 Task: Select the off option in the diff line insert.
Action: Mouse moved to (6, 519)
Screenshot: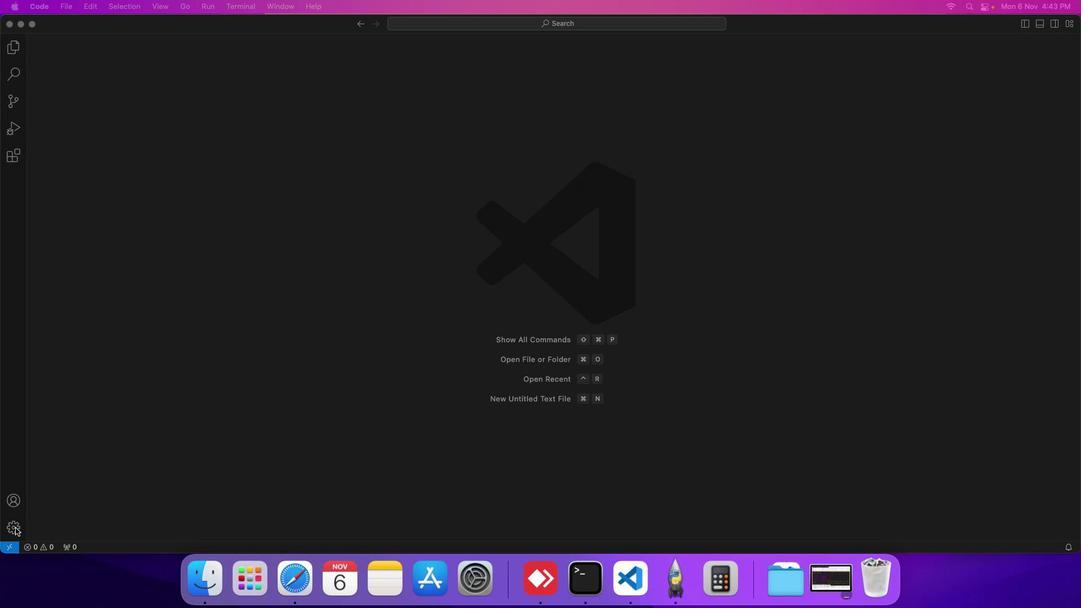 
Action: Mouse pressed left at (6, 519)
Screenshot: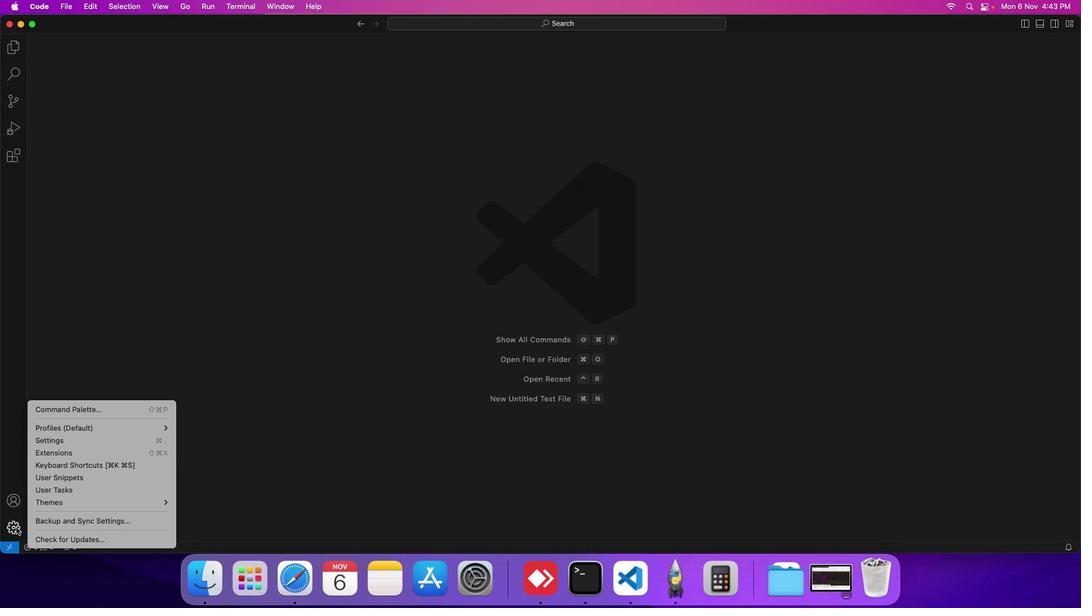 
Action: Mouse moved to (51, 434)
Screenshot: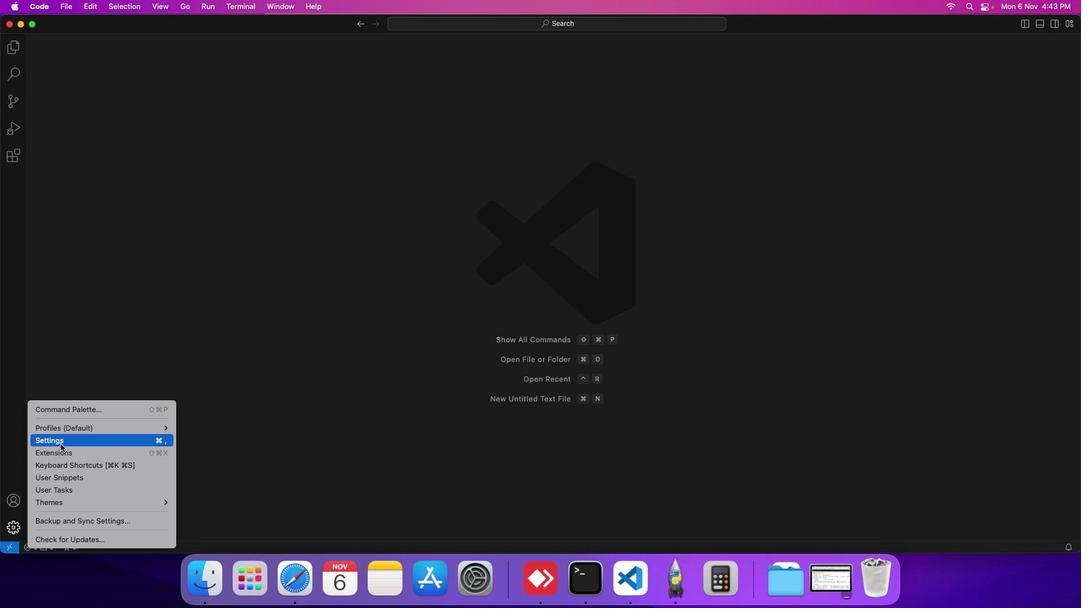 
Action: Mouse pressed left at (51, 434)
Screenshot: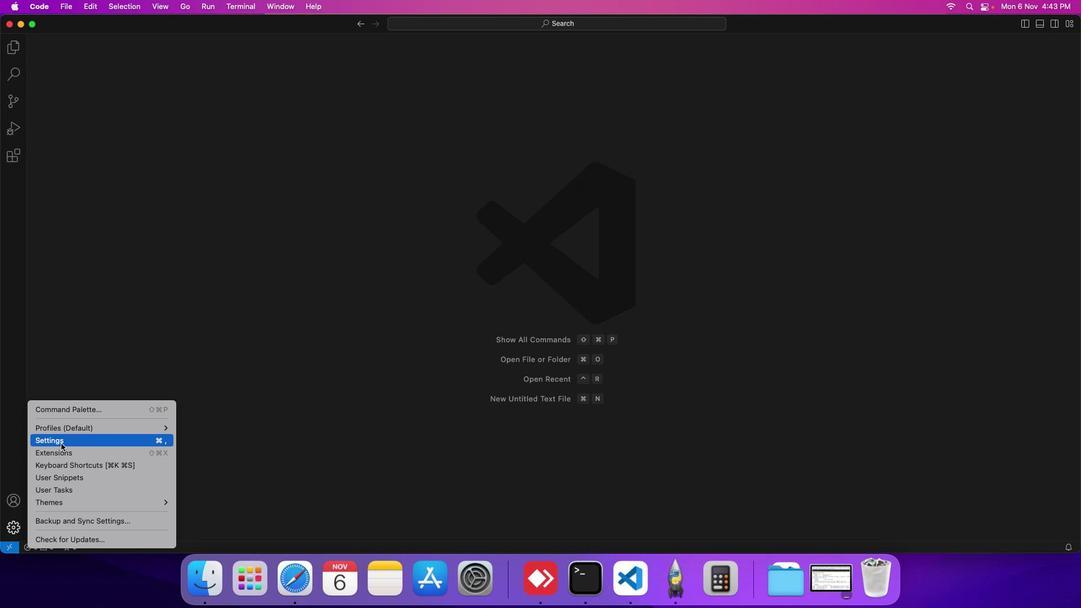 
Action: Mouse moved to (251, 152)
Screenshot: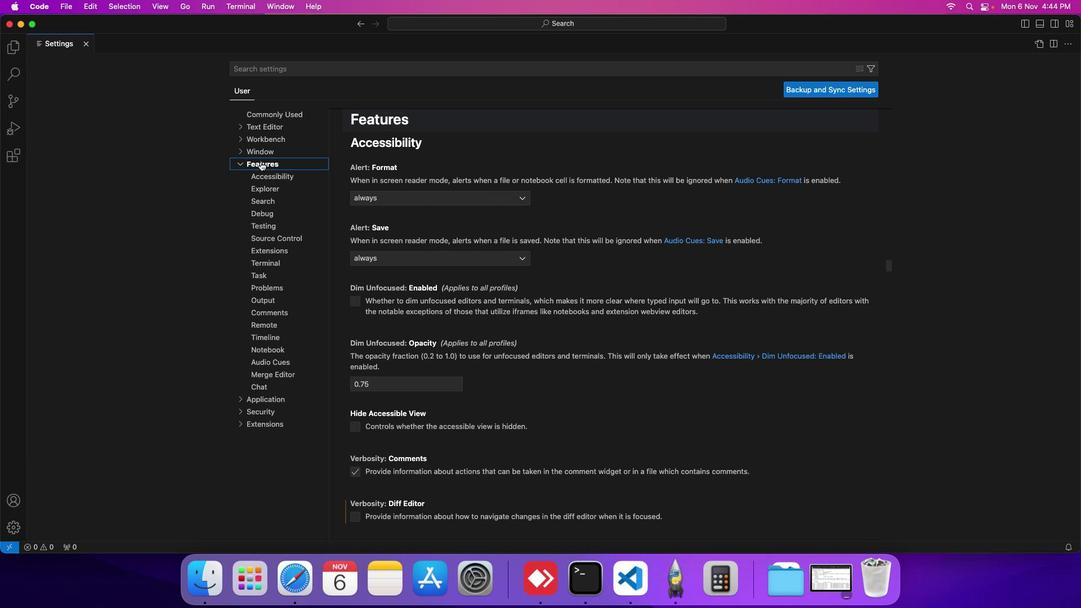 
Action: Mouse pressed left at (251, 152)
Screenshot: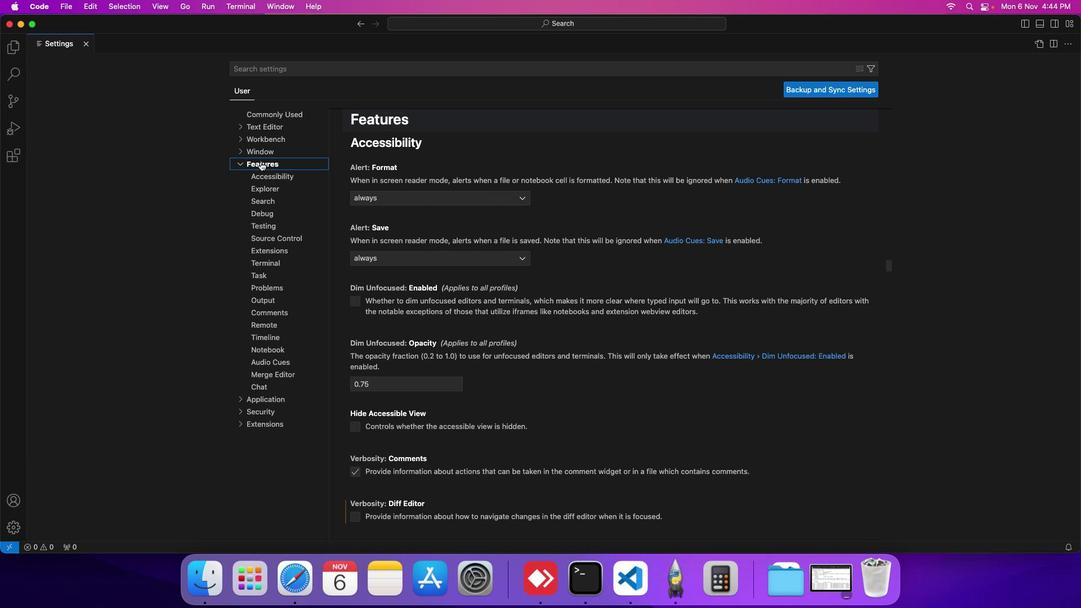 
Action: Mouse moved to (257, 355)
Screenshot: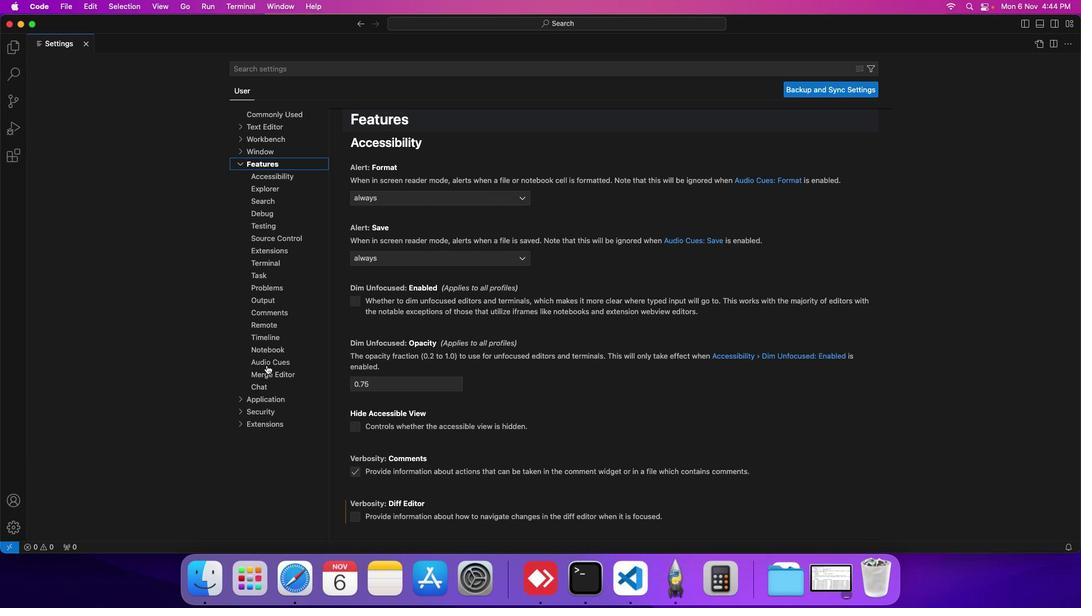 
Action: Mouse pressed left at (257, 355)
Screenshot: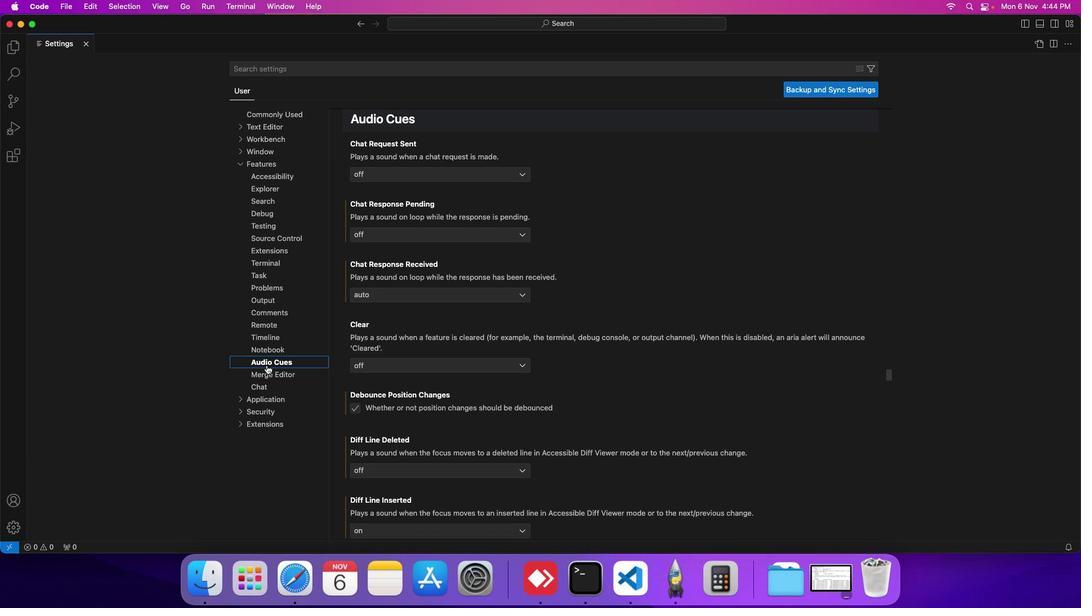 
Action: Mouse moved to (370, 310)
Screenshot: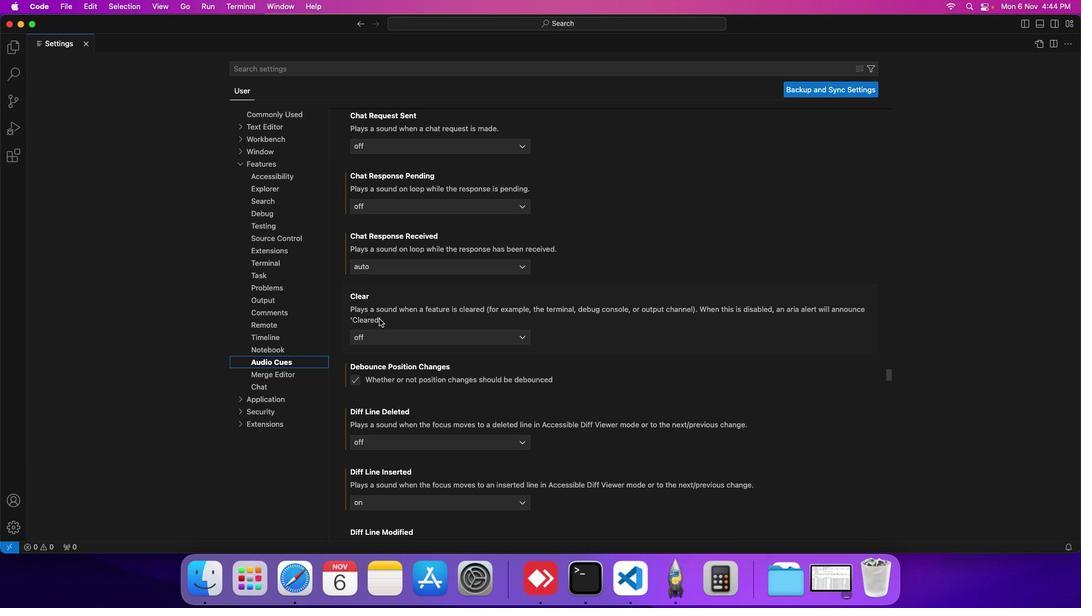 
Action: Mouse scrolled (370, 310) with delta (-8, -9)
Screenshot: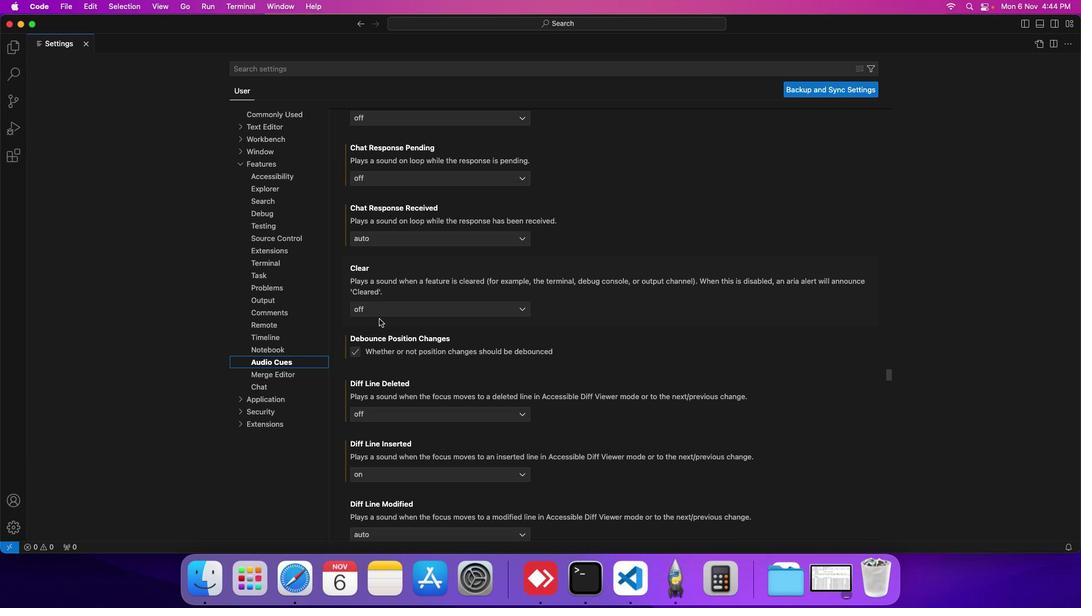 
Action: Mouse scrolled (370, 310) with delta (-8, -9)
Screenshot: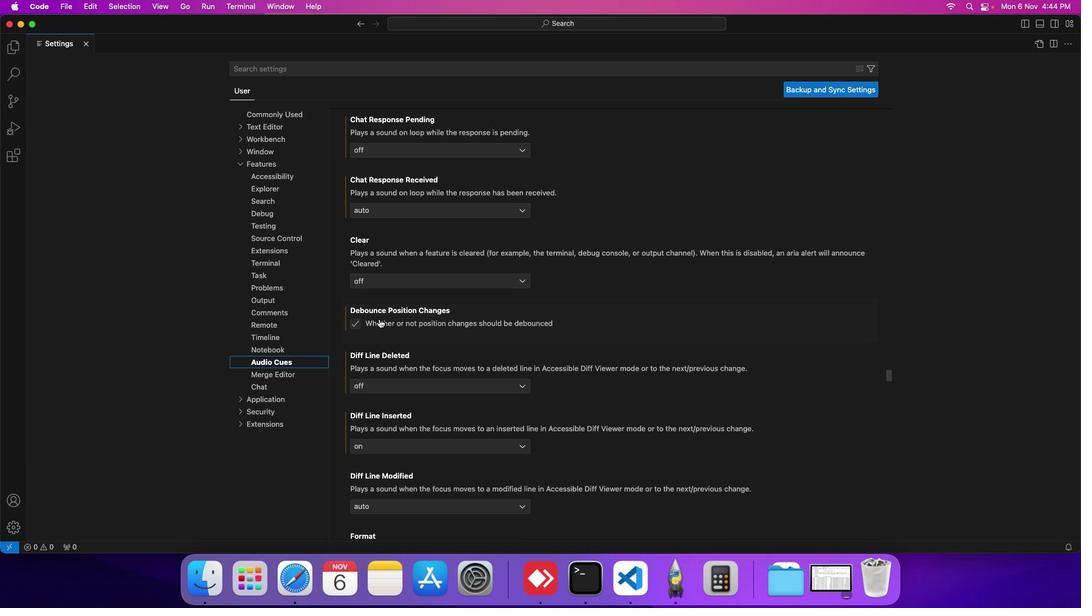 
Action: Mouse scrolled (370, 310) with delta (-8, -9)
Screenshot: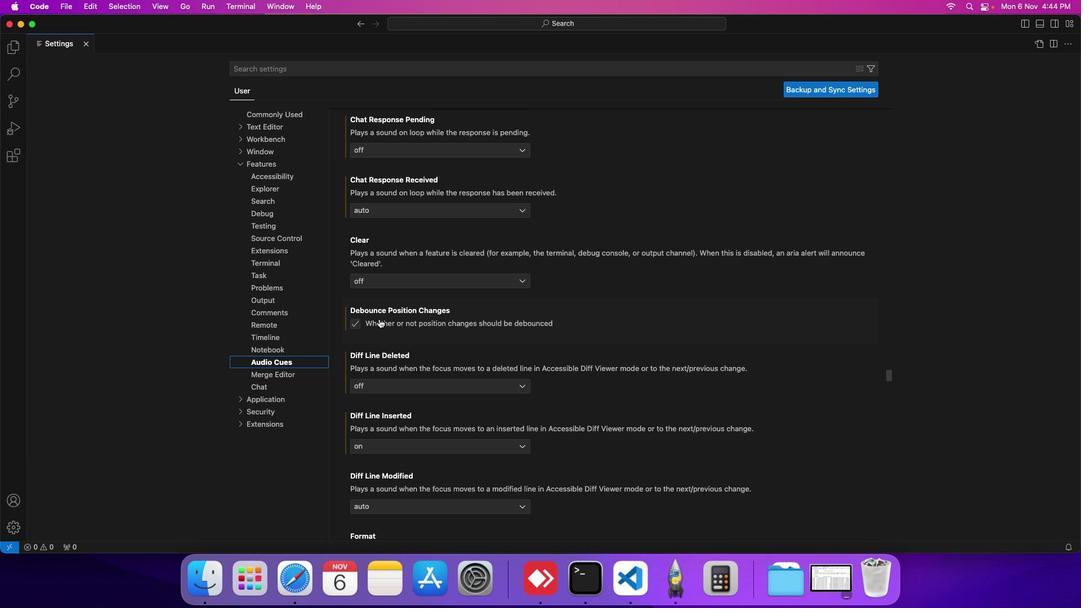 
Action: Mouse moved to (409, 433)
Screenshot: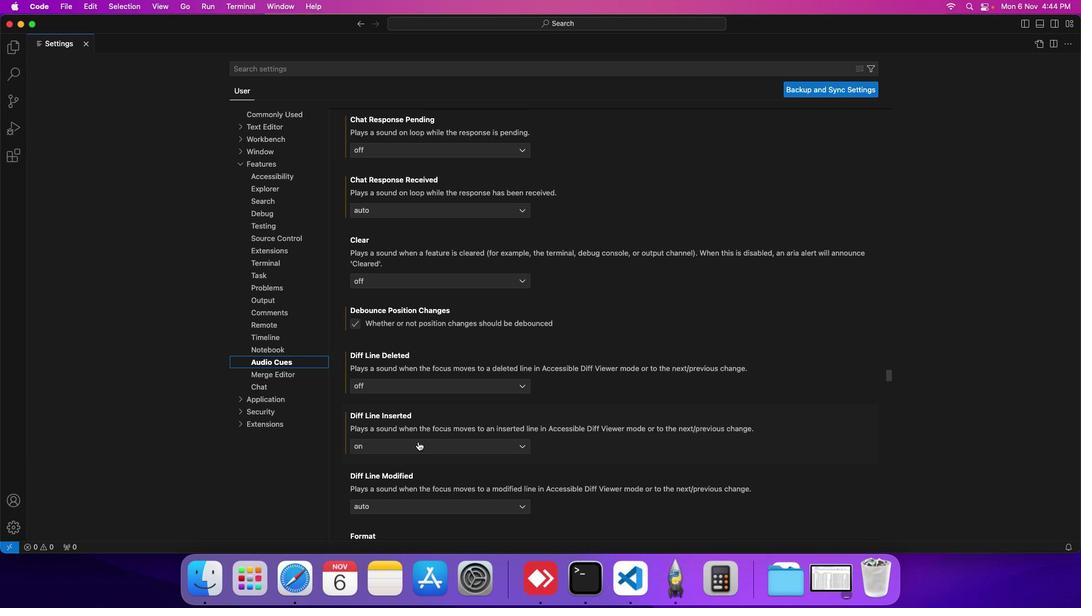 
Action: Mouse pressed left at (409, 433)
Screenshot: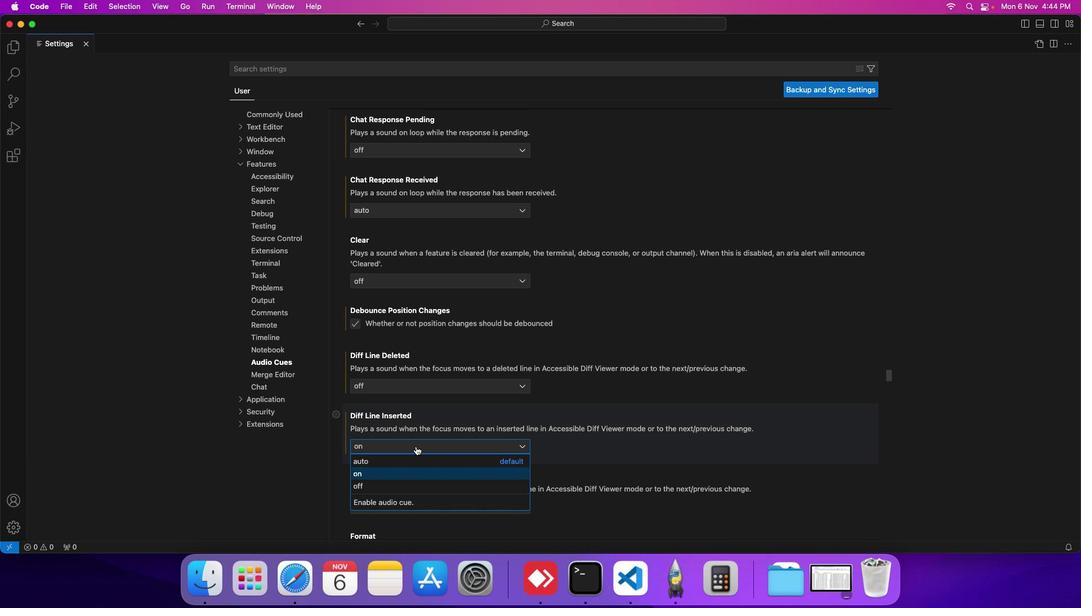
Action: Mouse moved to (398, 474)
Screenshot: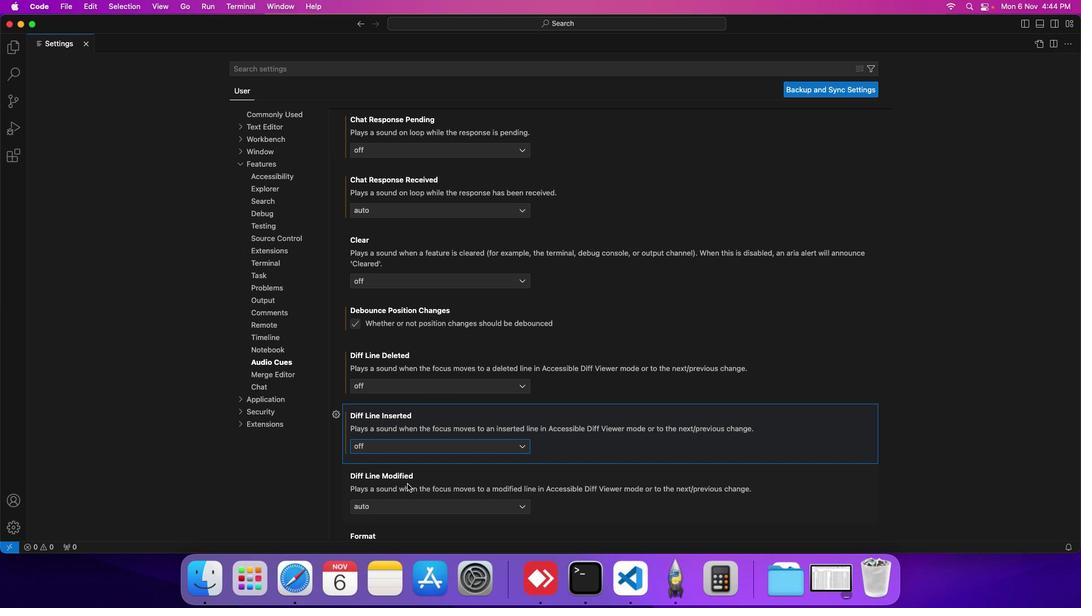 
Action: Mouse pressed left at (398, 474)
Screenshot: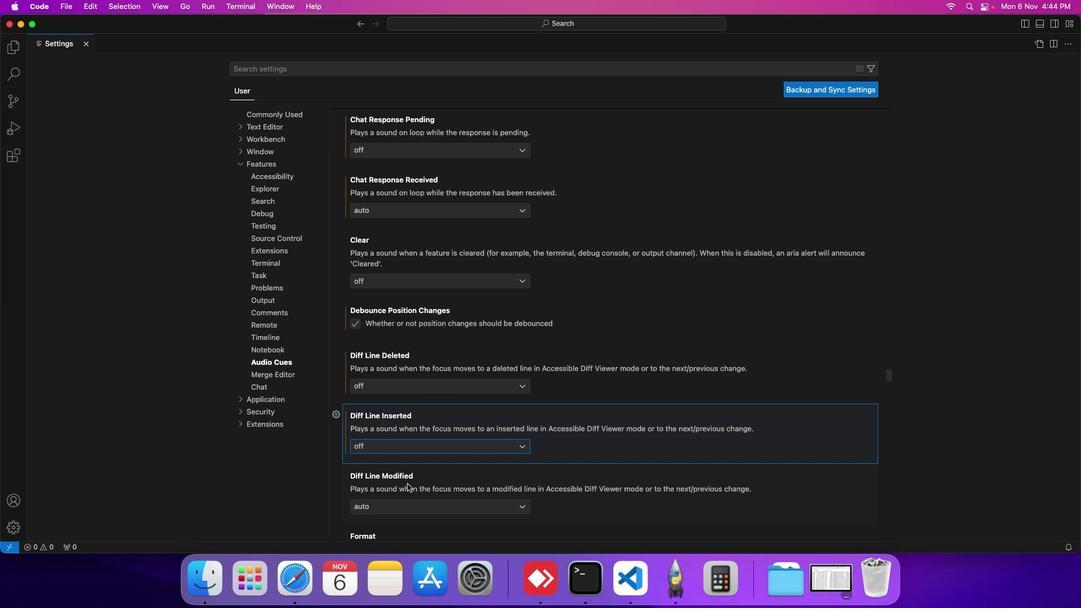 
Action: Mouse moved to (468, 455)
Screenshot: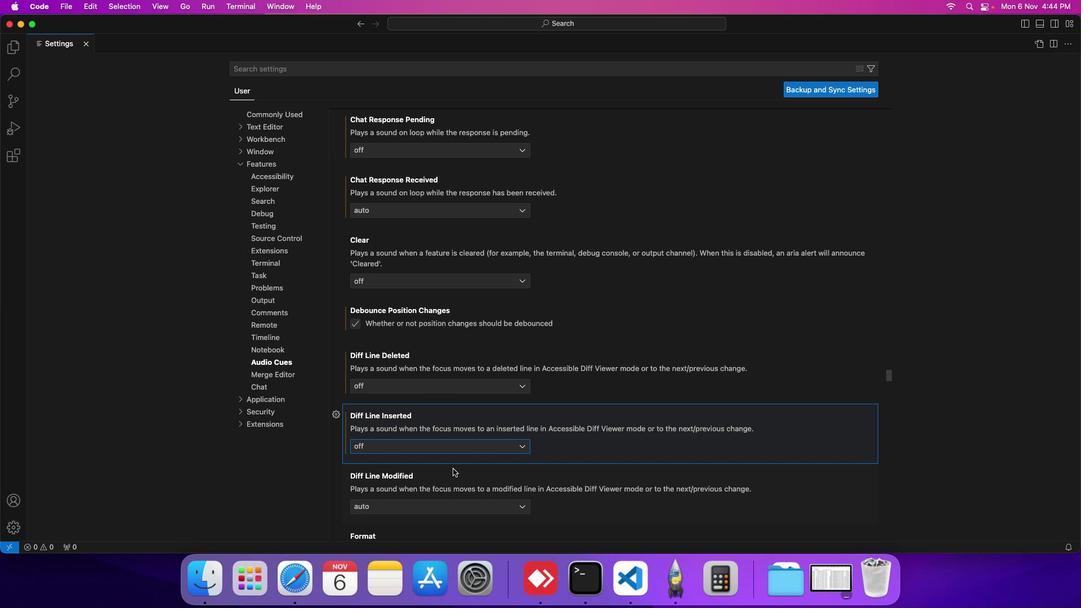 
